 Task: Log work in the project WolfTech for the issue 'Implement a new cloud-based legal document management system for a company with advanced document classification and retrieval capabilities' spent time as '3w 4d 13h 59m' and remaining time as '3w 6d 12h 32m' and add a flag. Now add the issue to the epic 'Cryptocurrency Integration'.
Action: Mouse moved to (188, 46)
Screenshot: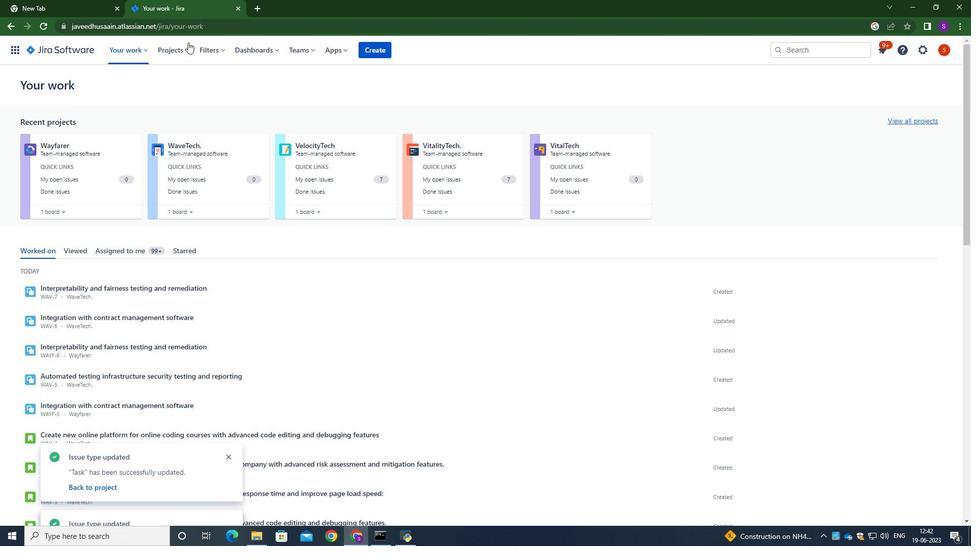 
Action: Mouse pressed left at (188, 46)
Screenshot: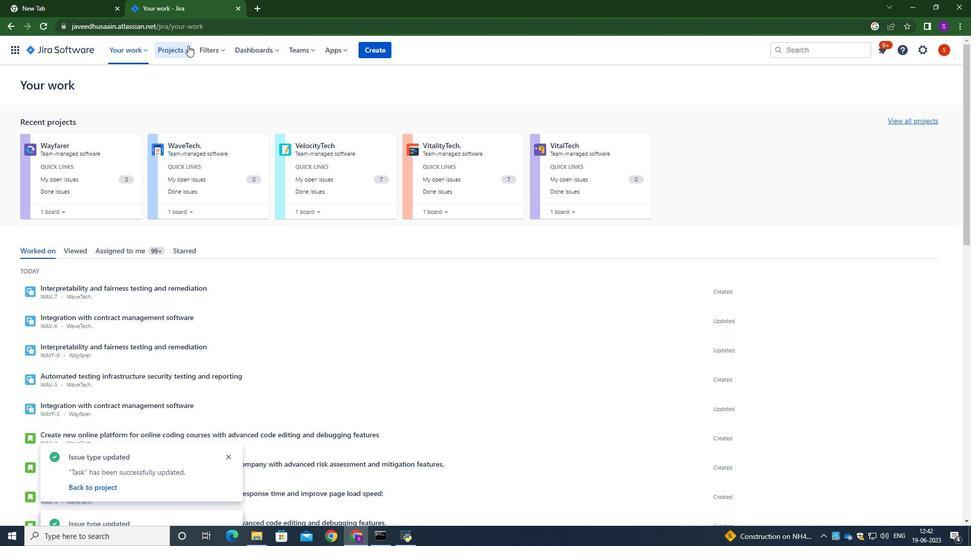 
Action: Mouse moved to (198, 91)
Screenshot: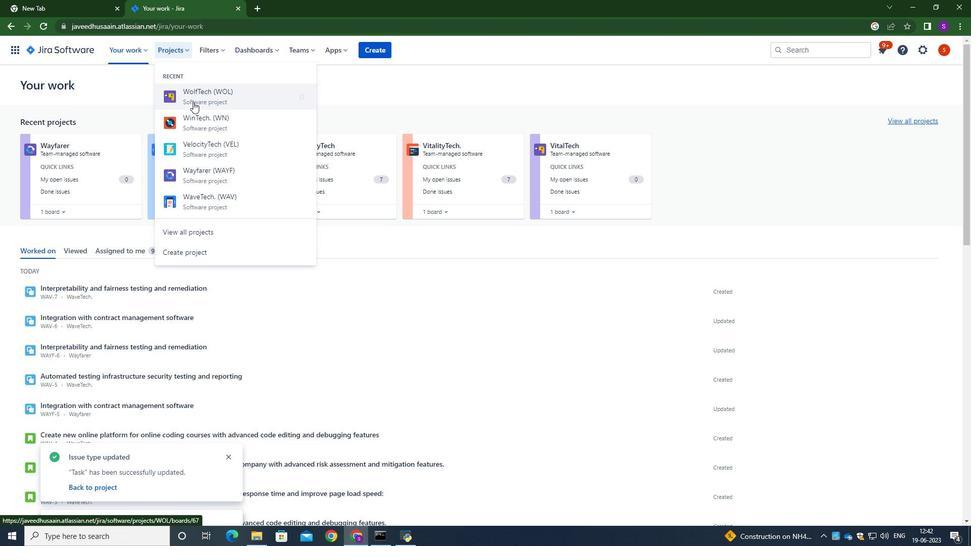 
Action: Mouse pressed left at (198, 91)
Screenshot: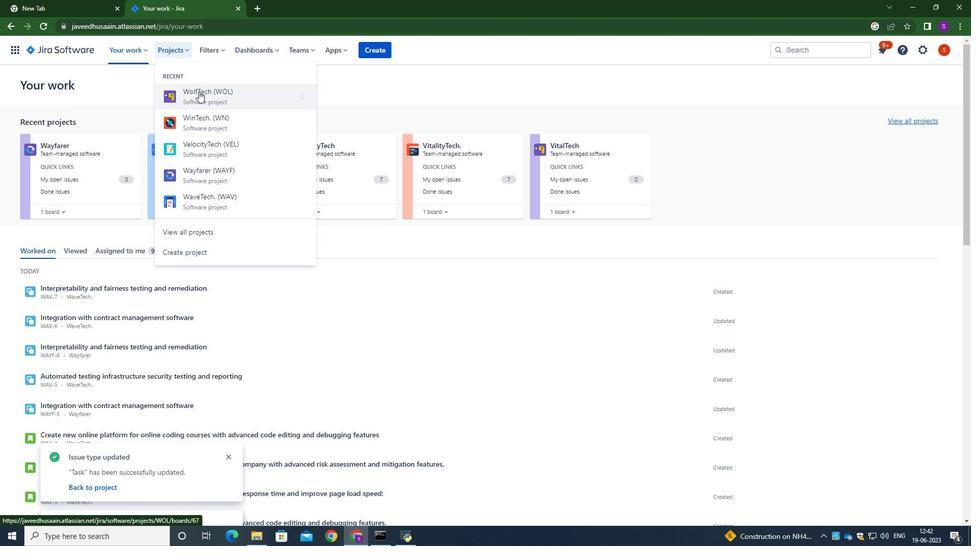 
Action: Mouse moved to (69, 146)
Screenshot: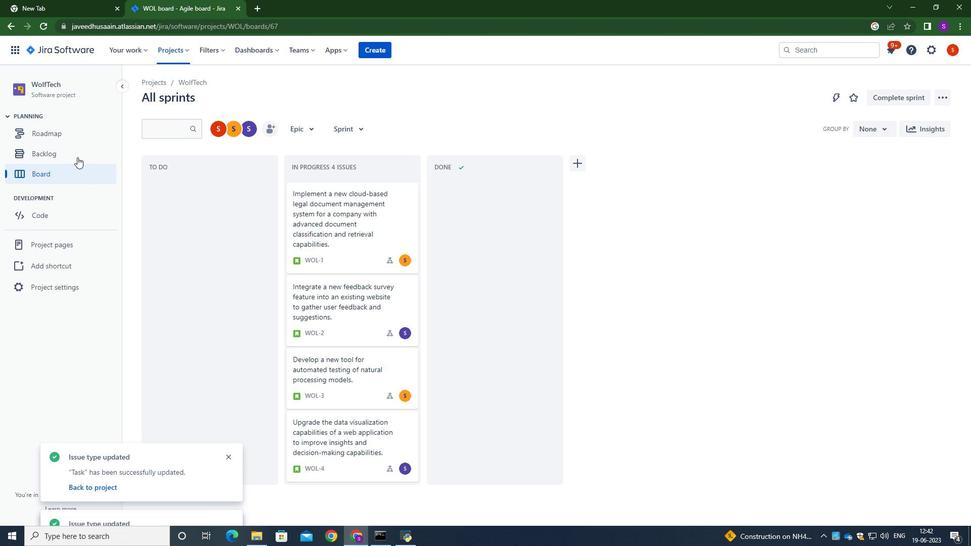 
Action: Mouse pressed left at (69, 146)
Screenshot: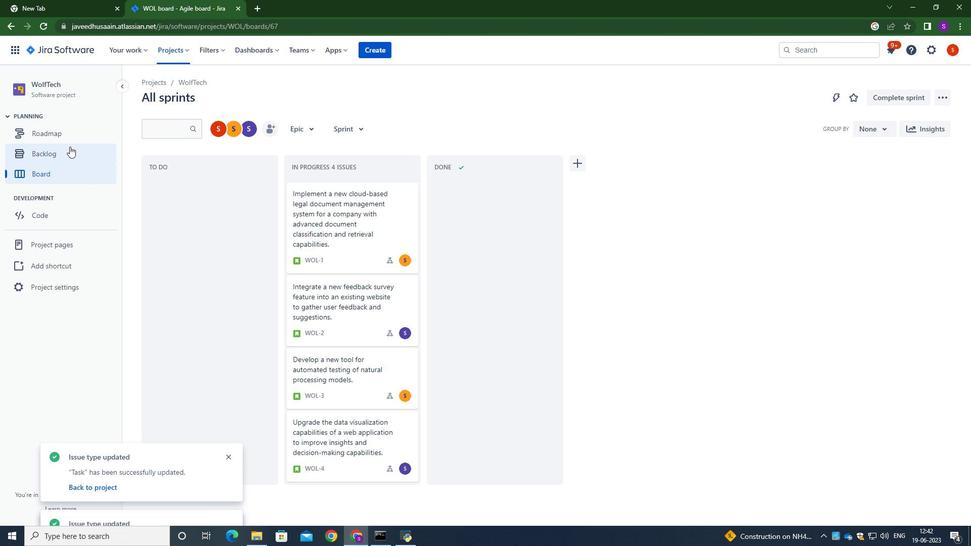 
Action: Mouse moved to (466, 183)
Screenshot: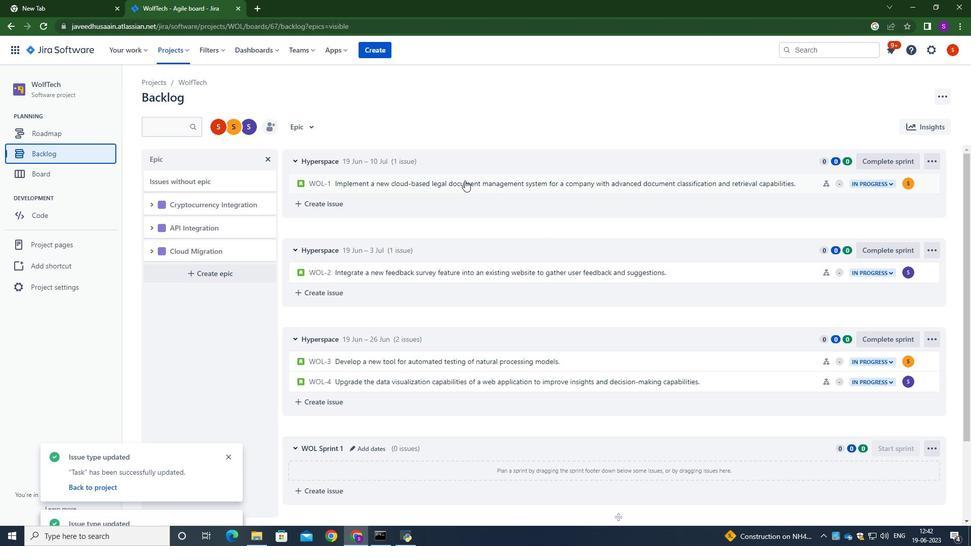 
Action: Mouse pressed left at (466, 183)
Screenshot: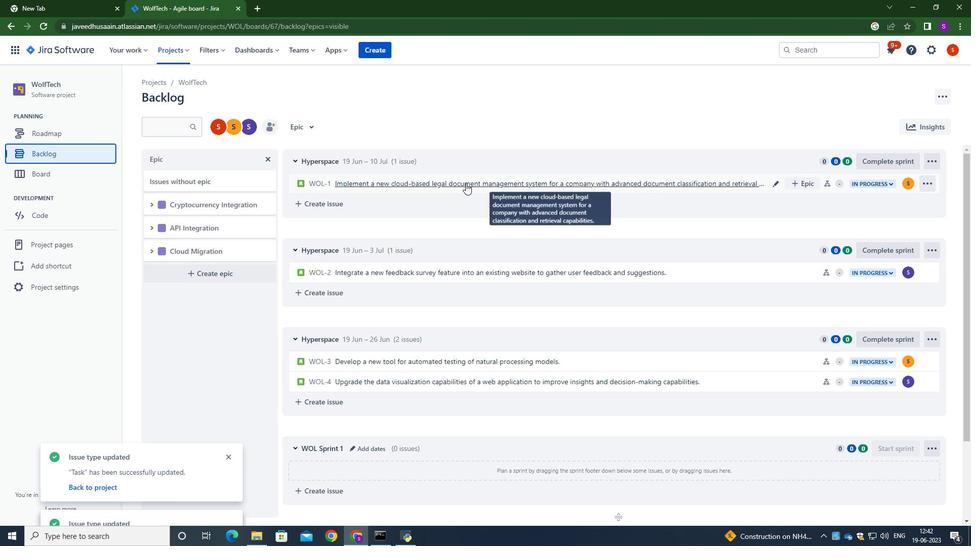 
Action: Mouse moved to (928, 159)
Screenshot: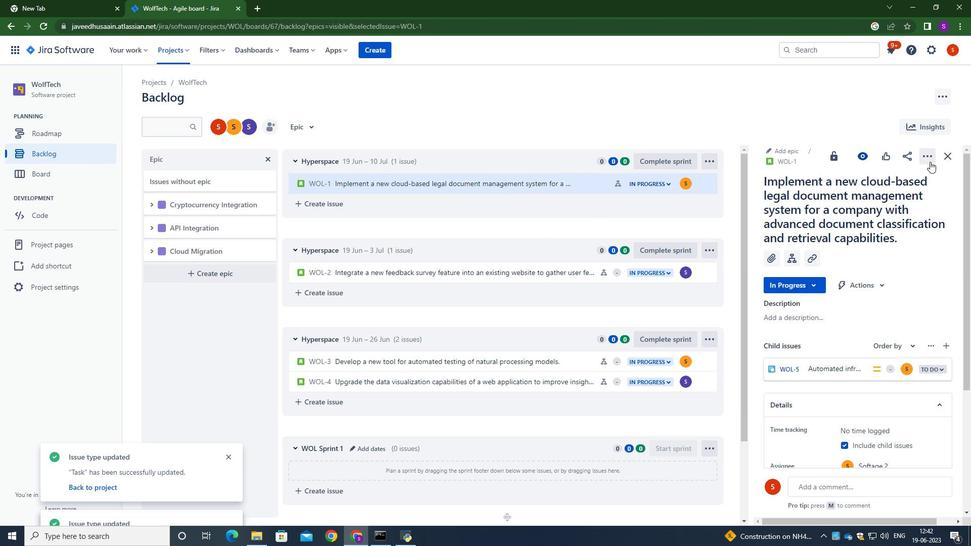 
Action: Mouse pressed left at (928, 159)
Screenshot: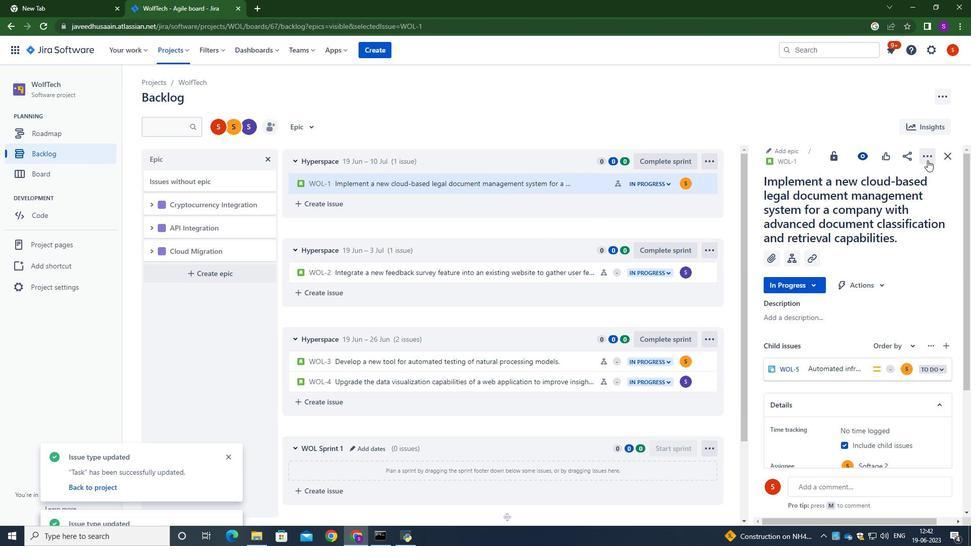 
Action: Mouse moved to (887, 183)
Screenshot: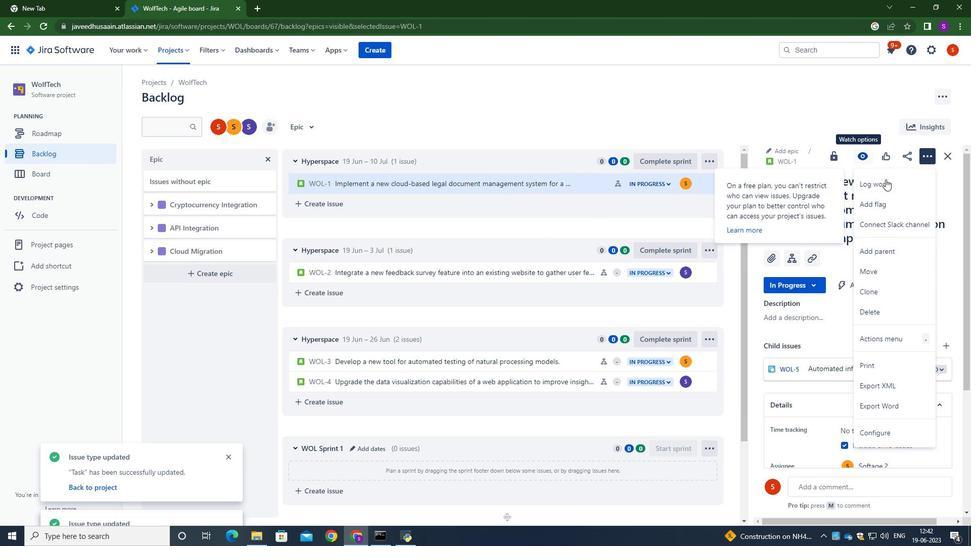 
Action: Mouse pressed left at (887, 183)
Screenshot: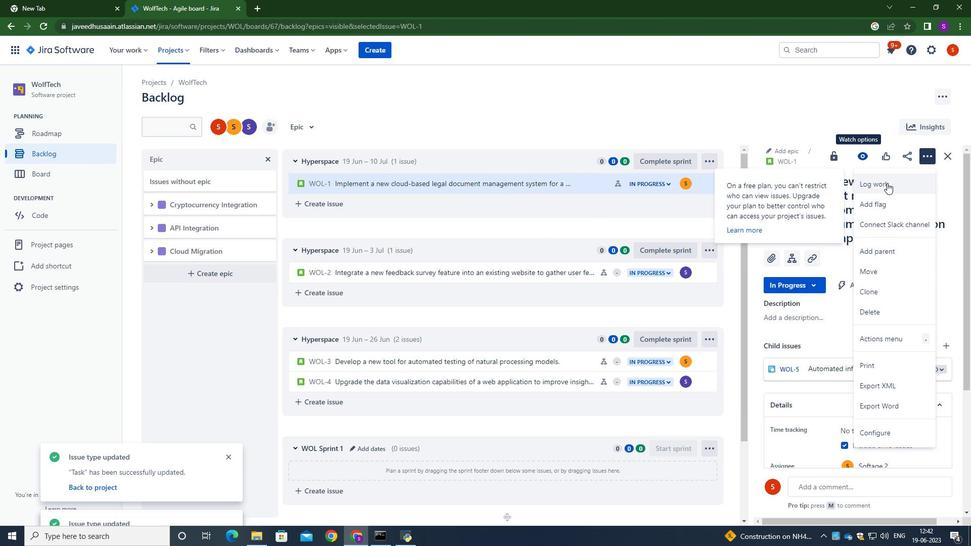
Action: Mouse moved to (445, 149)
Screenshot: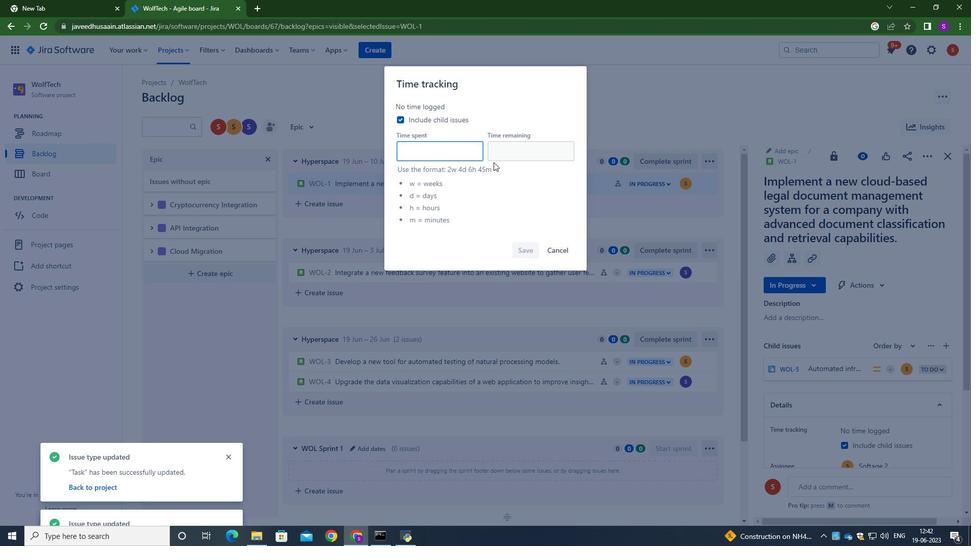 
Action: Mouse pressed left at (445, 149)
Screenshot: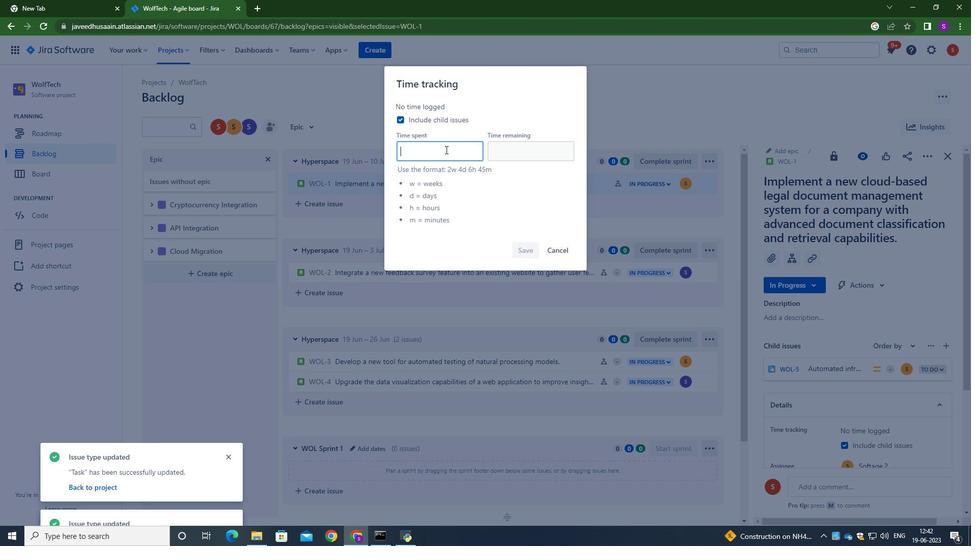 
Action: Key pressed 3w<Key.space>4d<Key.space>13h<Key.space>59m
Screenshot: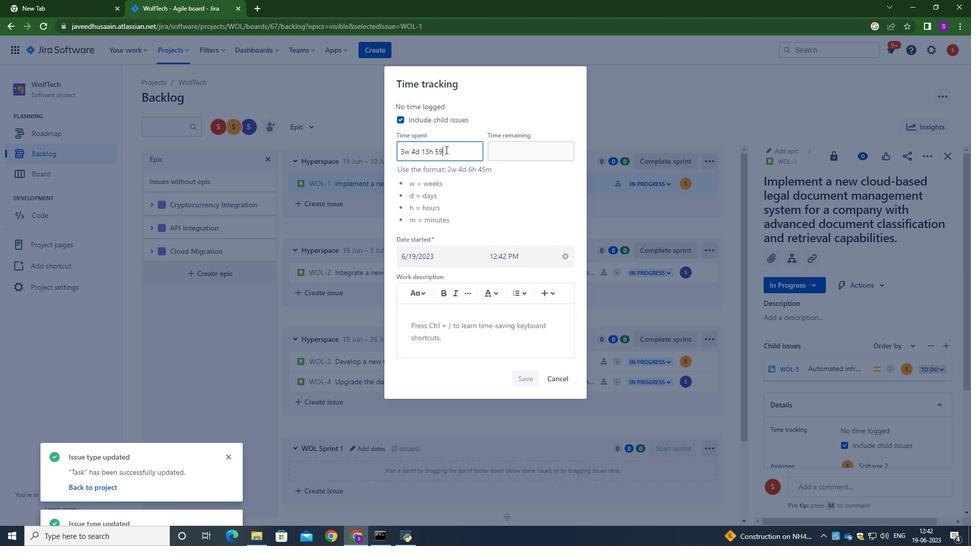 
Action: Mouse moved to (518, 150)
Screenshot: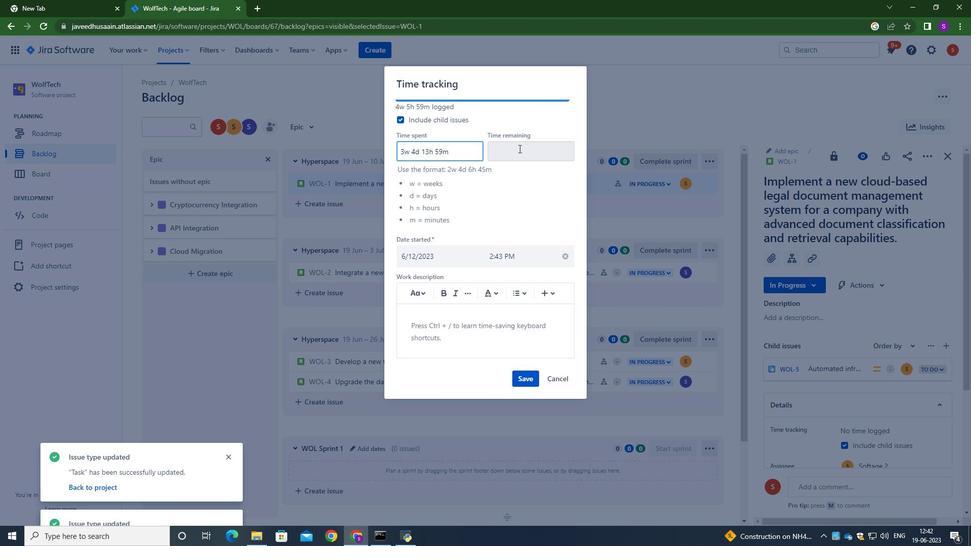 
Action: Mouse pressed left at (518, 150)
Screenshot: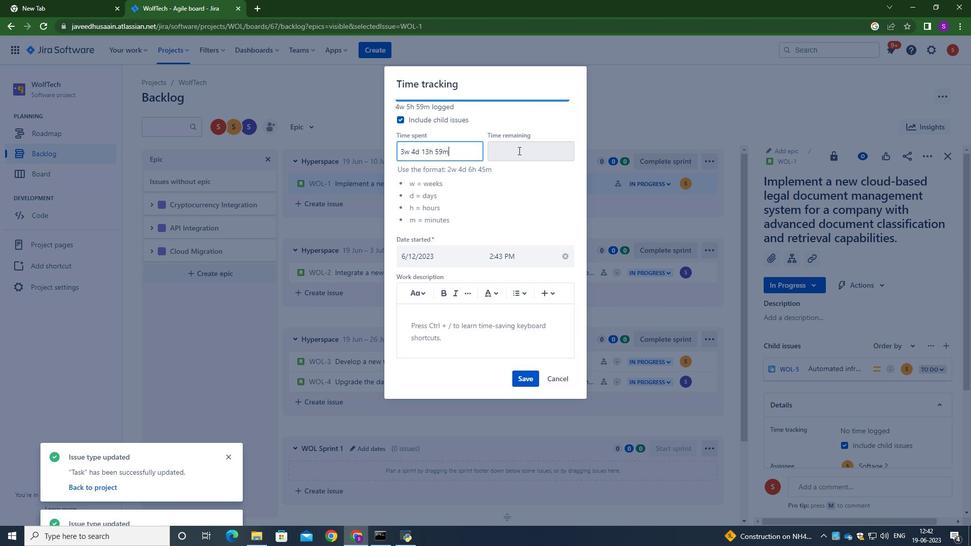 
Action: Key pressed 3w<Key.space>6d<Key.space>12<Key.space><Key.backspace>h<Key.space>32m
Screenshot: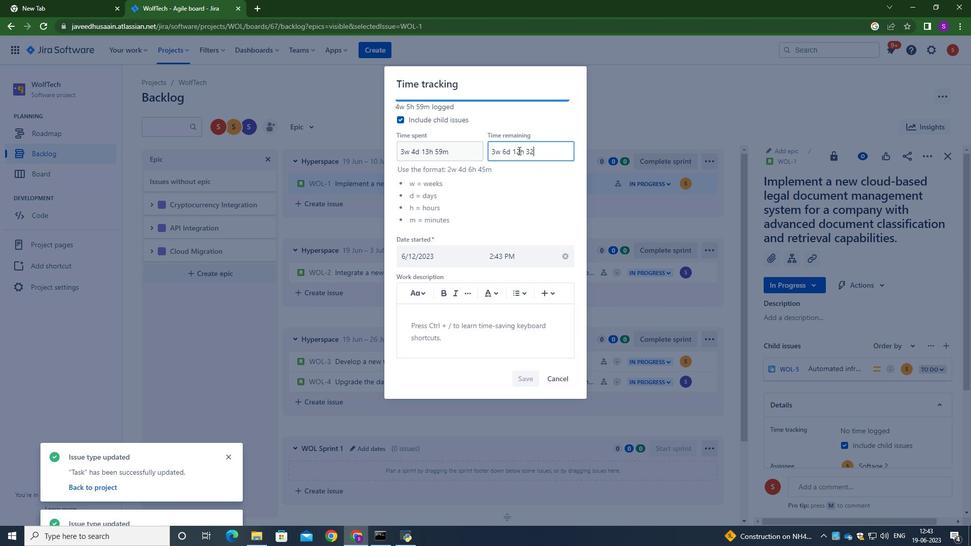 
Action: Mouse moved to (524, 376)
Screenshot: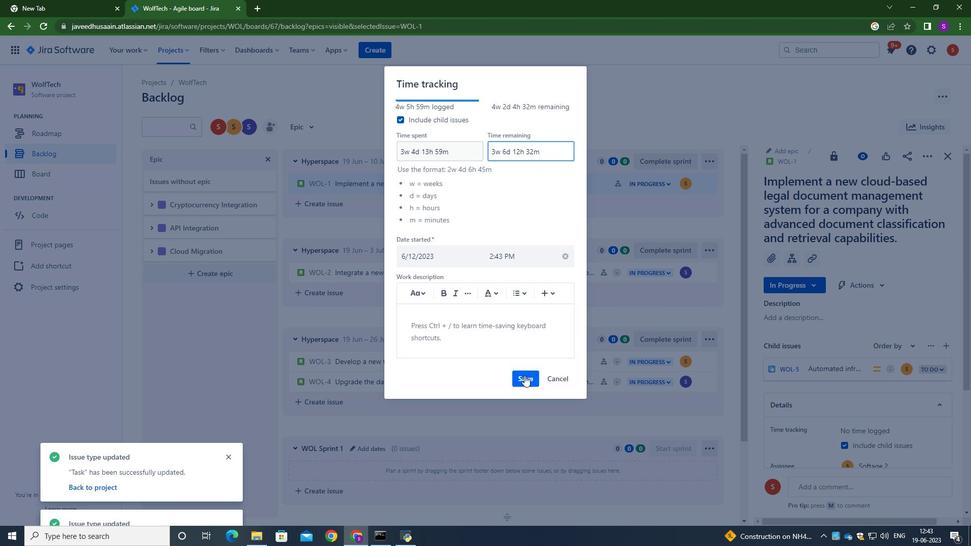 
Action: Mouse pressed left at (524, 376)
Screenshot: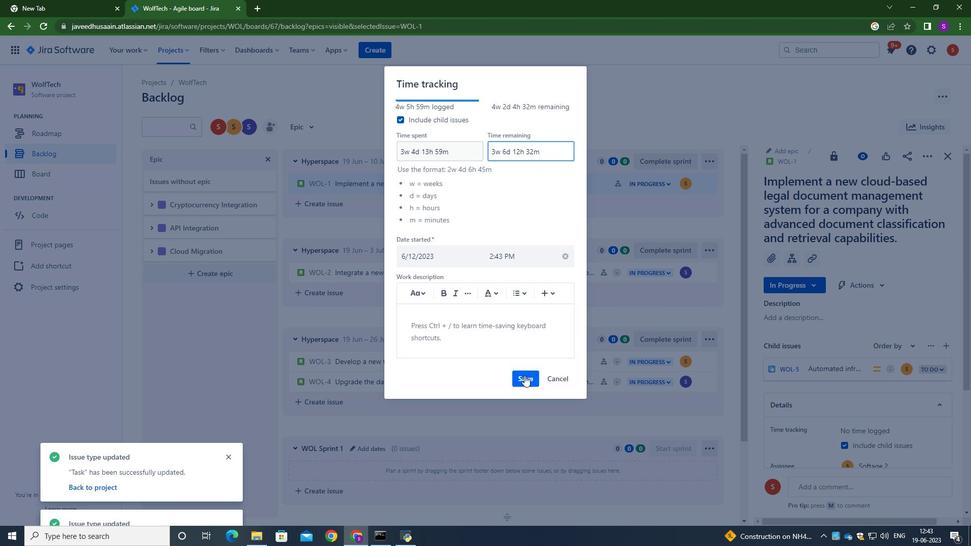 
Action: Mouse moved to (830, 257)
Screenshot: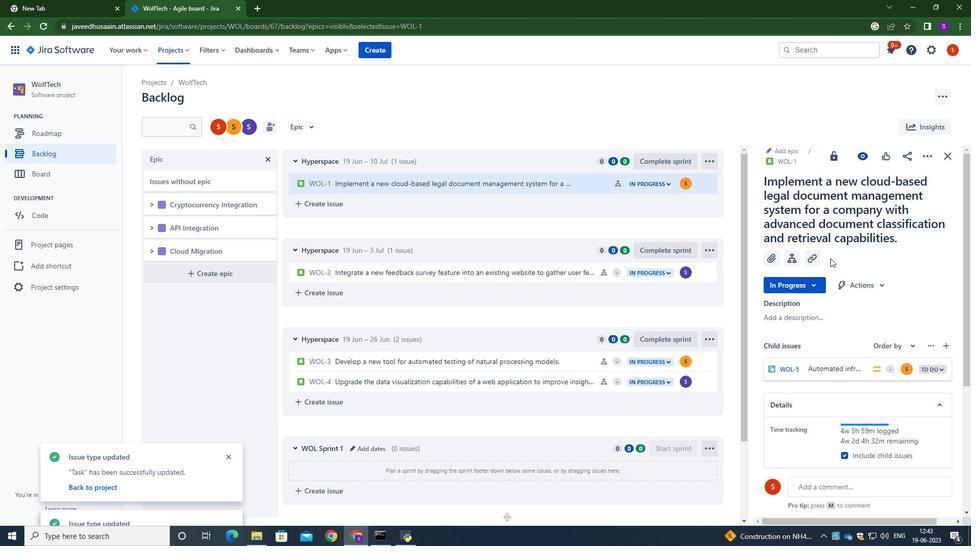 
Action: Mouse scrolled (830, 257) with delta (0, 0)
Screenshot: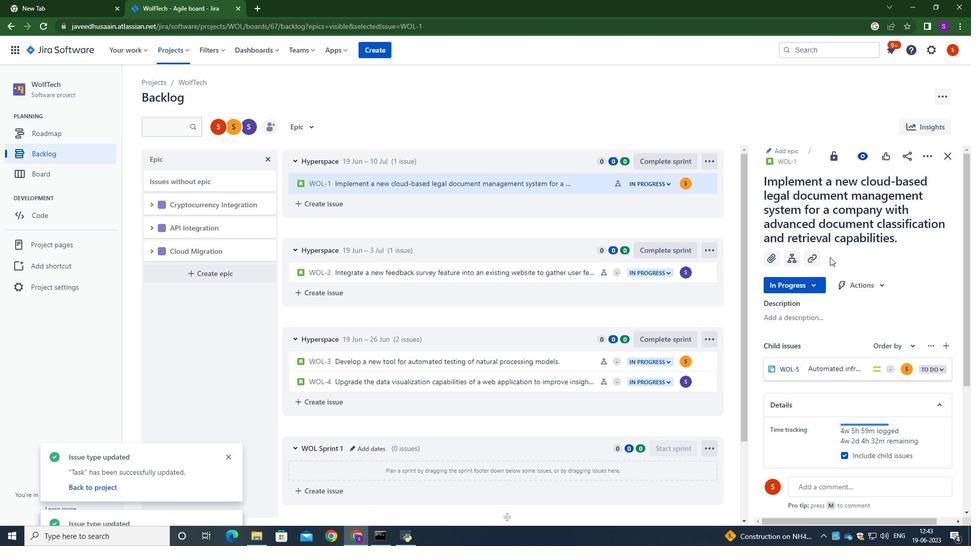 
Action: Mouse moved to (920, 191)
Screenshot: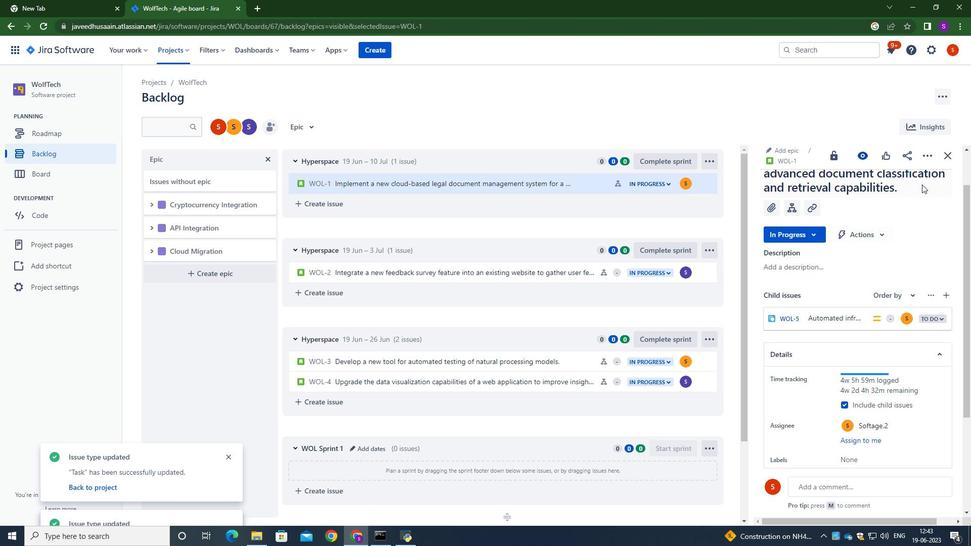 
Action: Mouse scrolled (920, 192) with delta (0, 0)
Screenshot: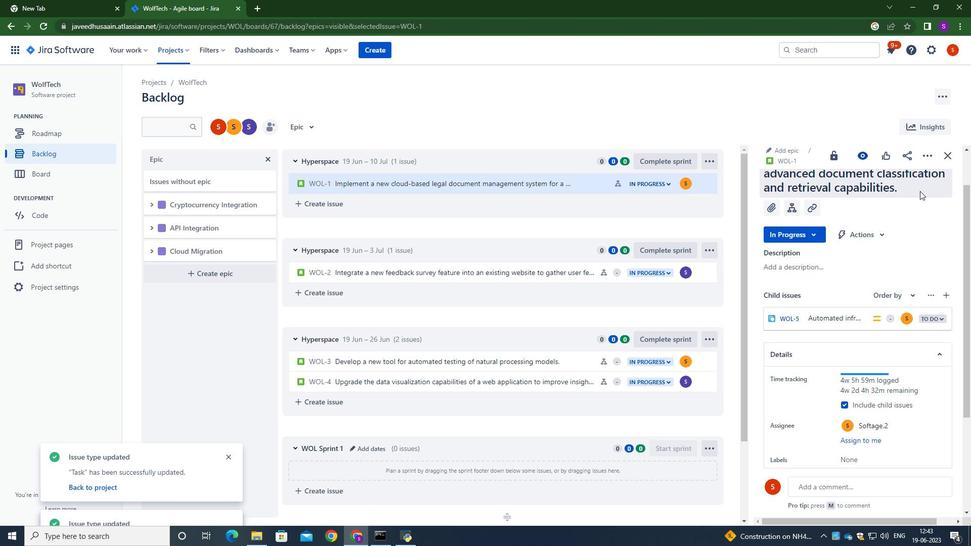 
Action: Mouse scrolled (920, 192) with delta (0, 0)
Screenshot: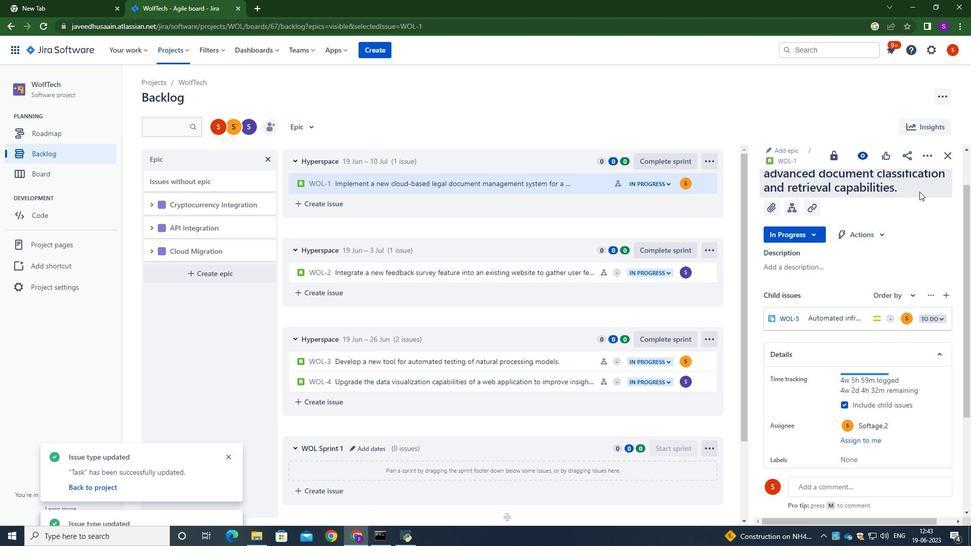 
Action: Mouse moved to (931, 154)
Screenshot: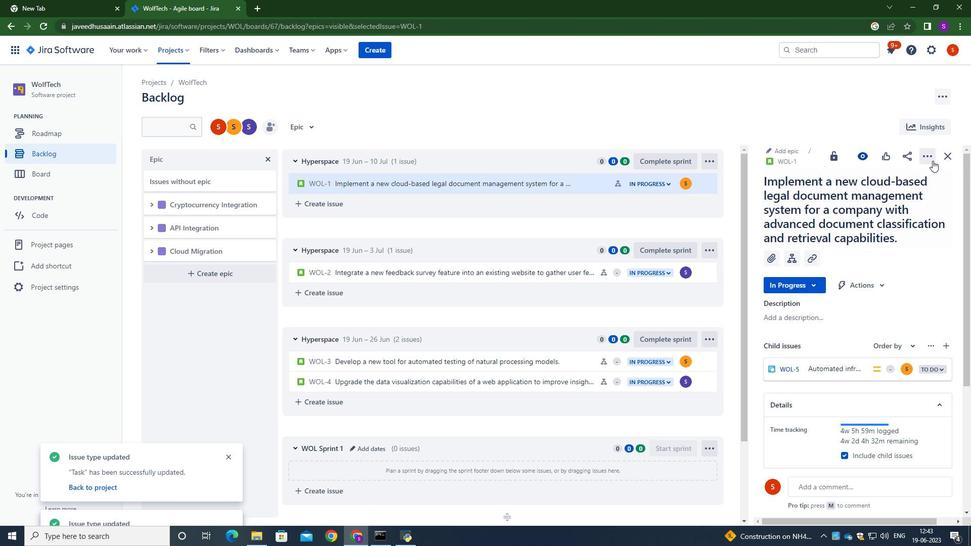 
Action: Mouse pressed left at (931, 154)
Screenshot: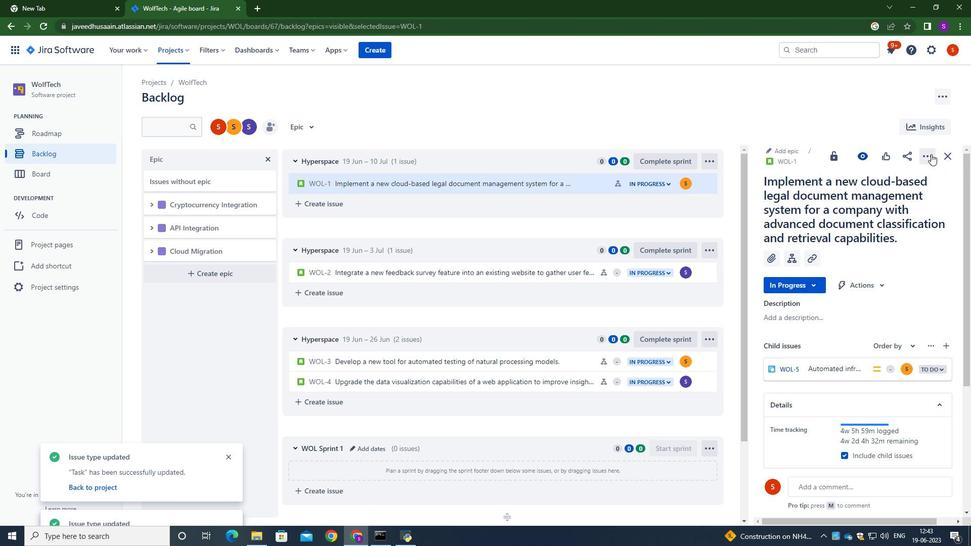 
Action: Mouse moved to (879, 197)
Screenshot: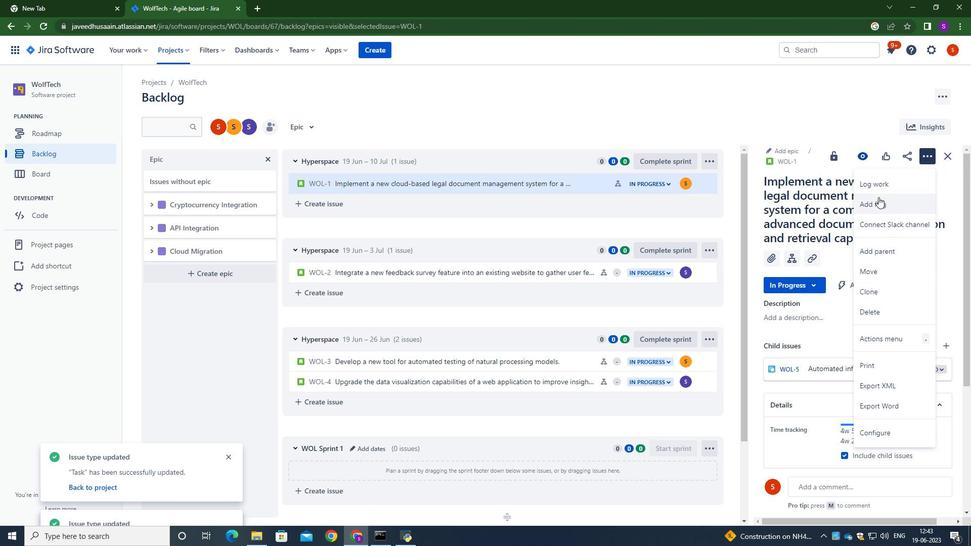 
Action: Mouse pressed left at (879, 197)
Screenshot: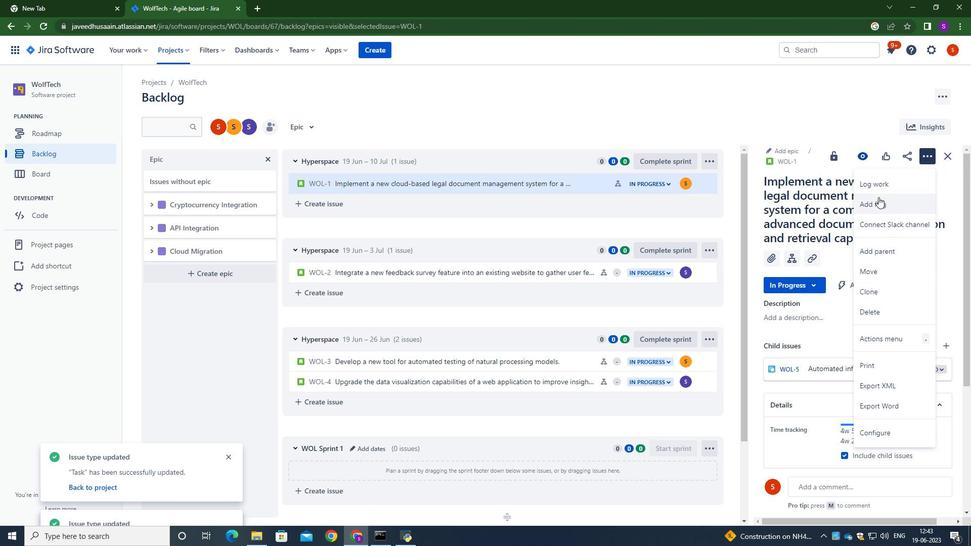 
Action: Mouse moved to (574, 186)
Screenshot: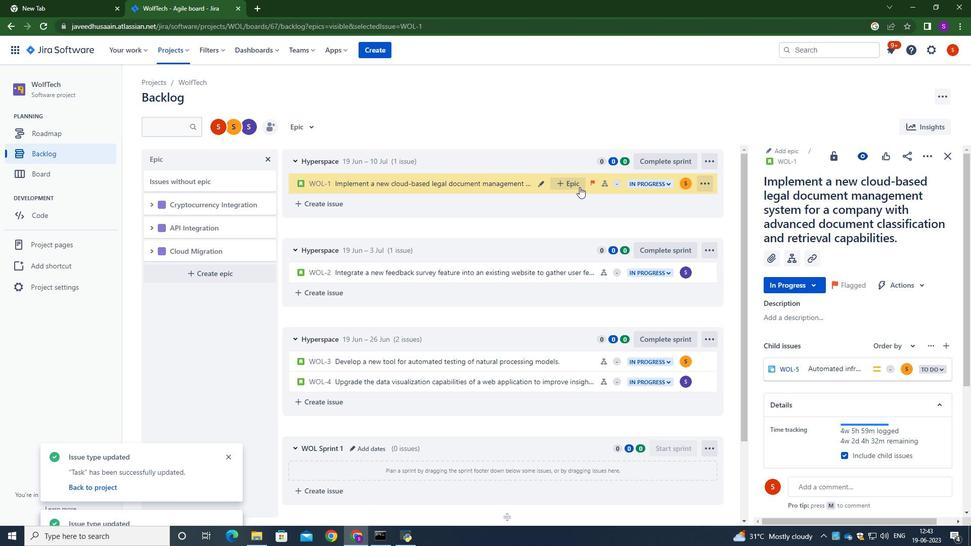 
Action: Mouse pressed left at (574, 186)
Screenshot: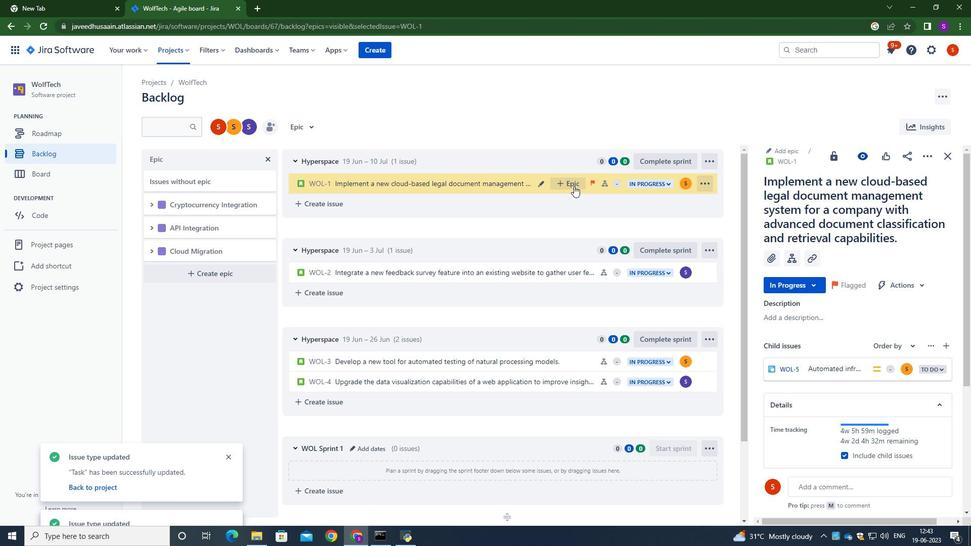 
Action: Mouse moved to (614, 257)
Screenshot: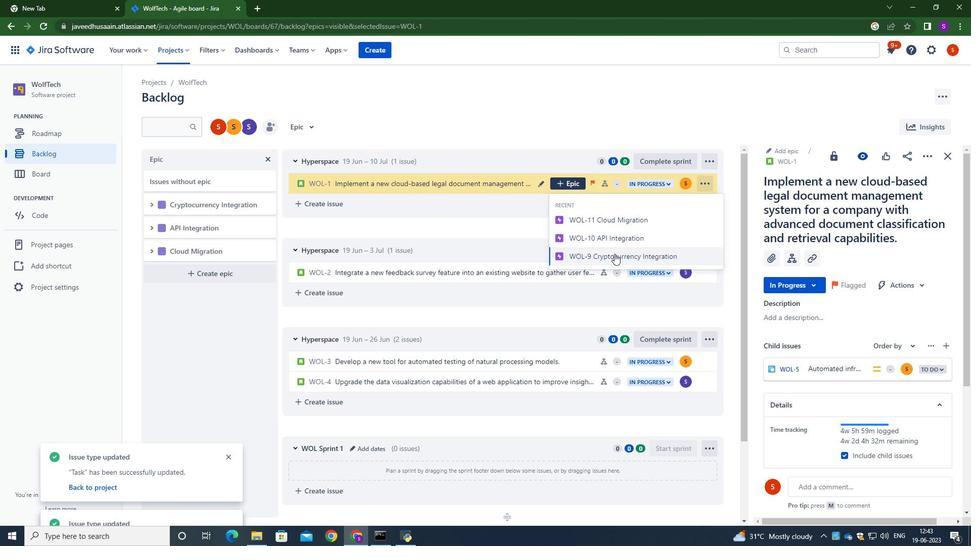 
Action: Mouse pressed left at (614, 257)
Screenshot: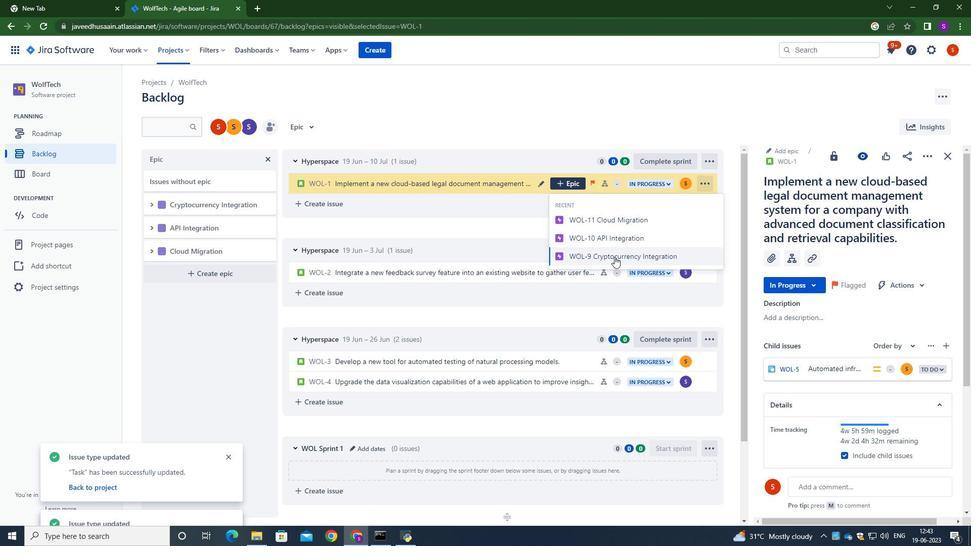 
Action: Mouse moved to (622, 112)
Screenshot: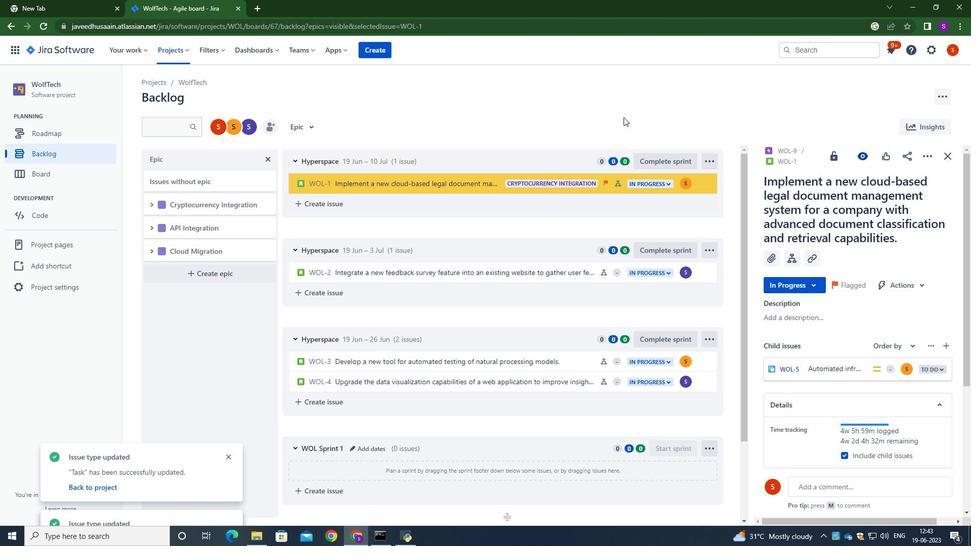 
Action: Mouse pressed left at (622, 112)
Screenshot: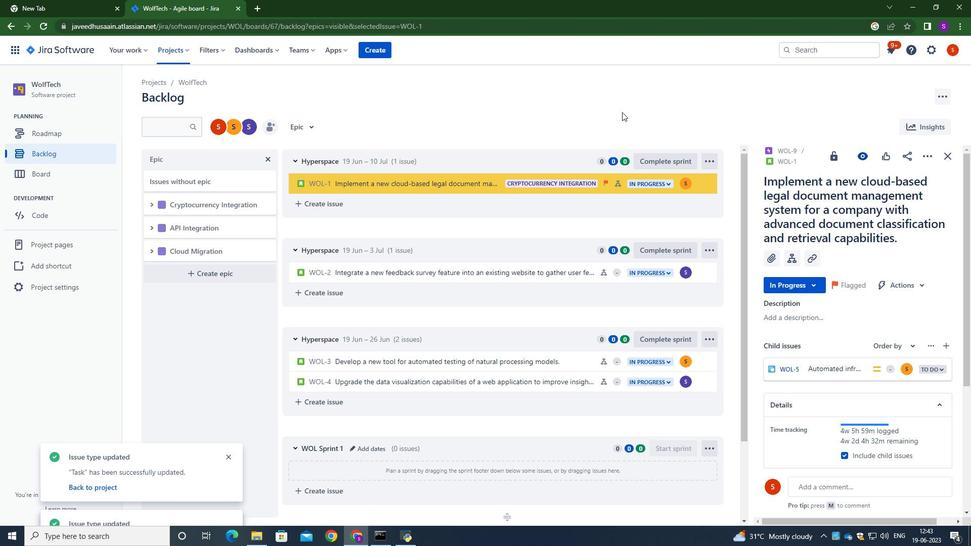 
